 Task: Find the best route from Las Vegas, Nevada, to the Grand Canyon, Arizona.
Action: Mouse moved to (226, 58)
Screenshot: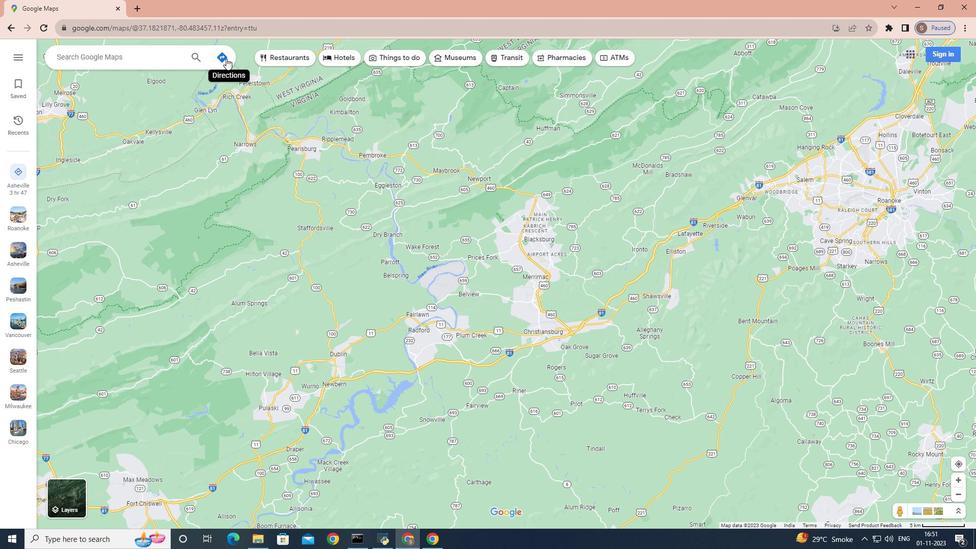 
Action: Mouse pressed left at (226, 58)
Screenshot: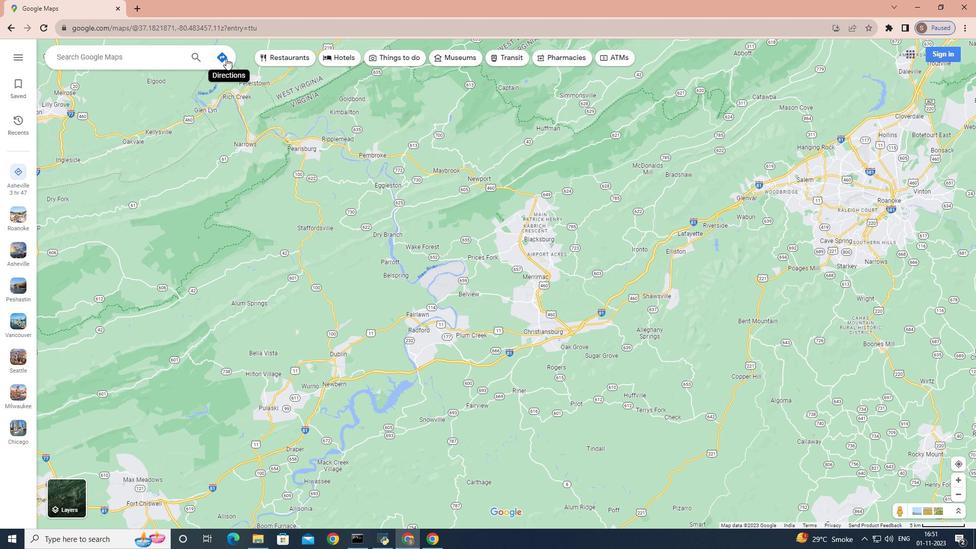
Action: Mouse moved to (124, 84)
Screenshot: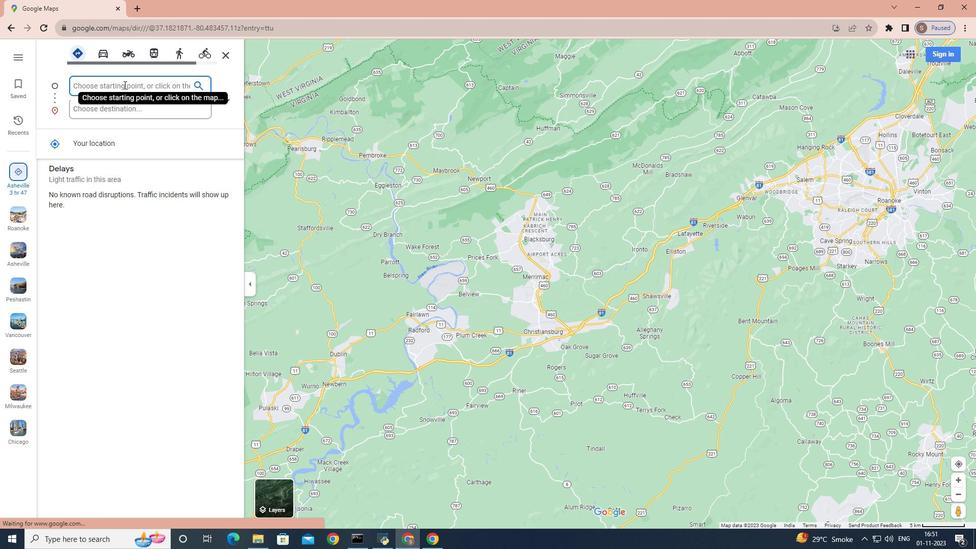 
Action: Key pressed <Key.shift_r>Las<Key.space><Key.shift>Vegas,<Key.space><Key.shift_r><Key.shift_r><Key.shift_r><Key.shift_r>Nevada
Screenshot: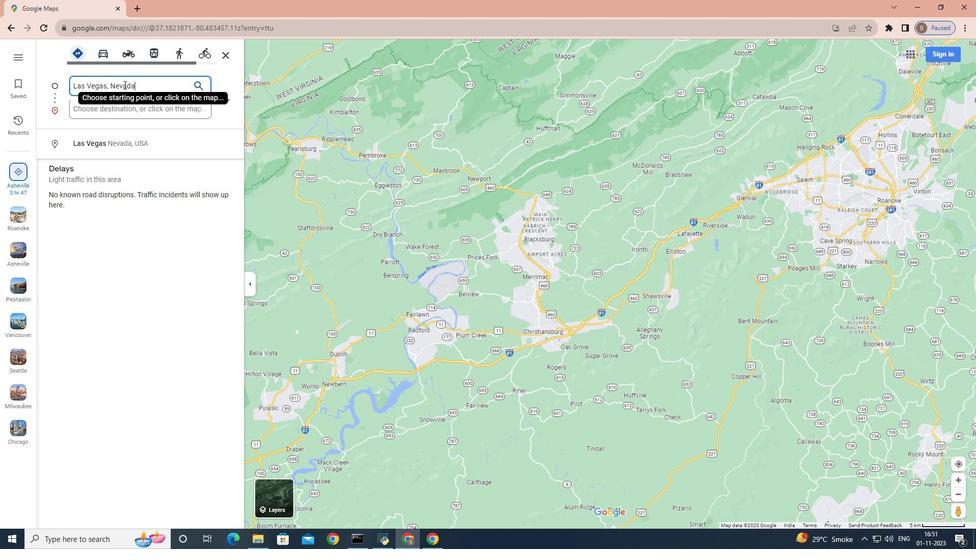 
Action: Mouse moved to (125, 109)
Screenshot: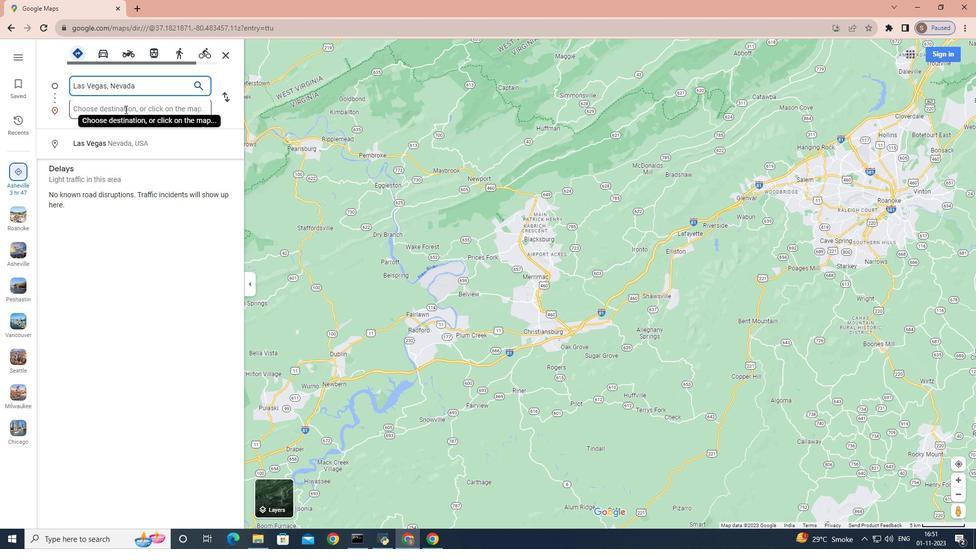 
Action: Mouse pressed left at (125, 109)
Screenshot: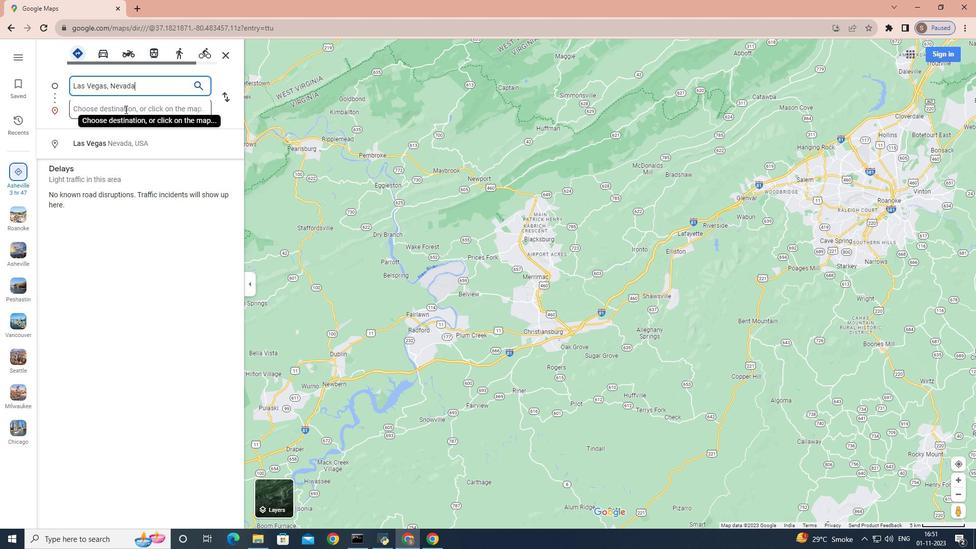
Action: Key pressed <Key.shift_r>Grand<Key.space><Key.shift><Key.shift>Canyon,<Key.space><Key.shift>Arizona
Screenshot: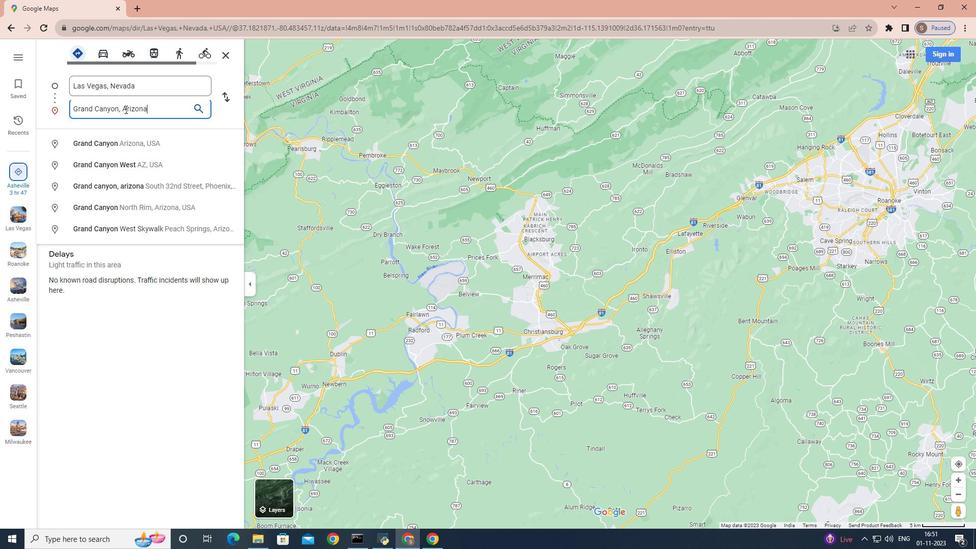 
Action: Mouse moved to (83, 52)
Screenshot: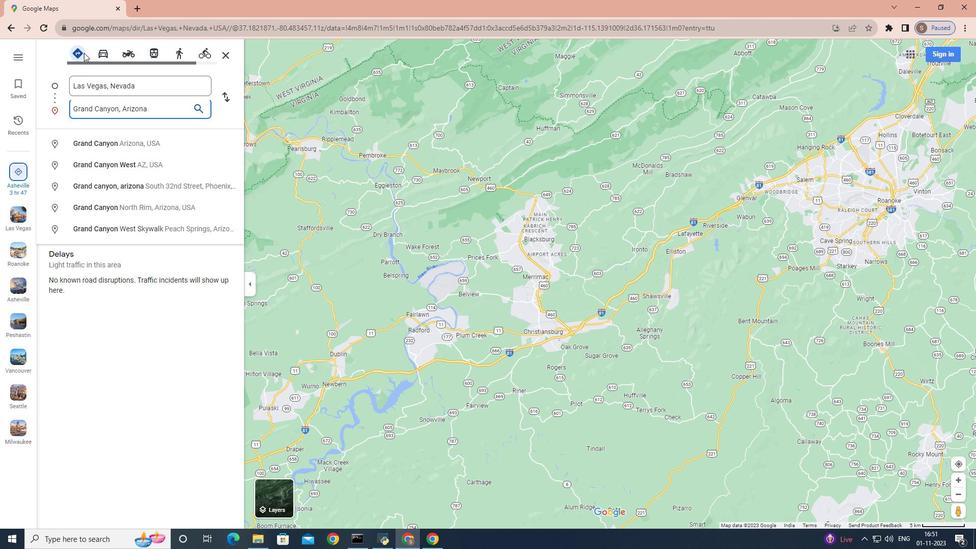 
Action: Mouse pressed left at (83, 52)
Screenshot: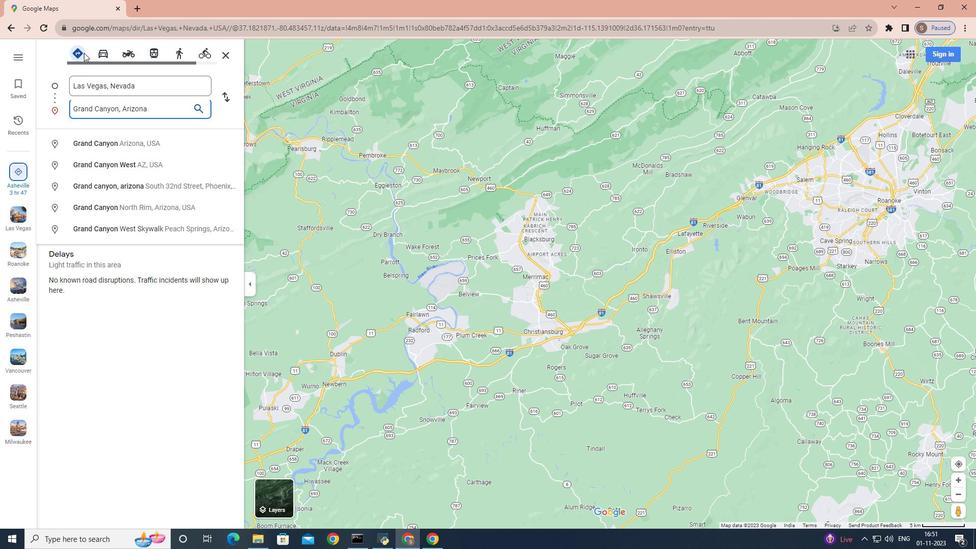 
Action: Mouse pressed left at (83, 52)
Screenshot: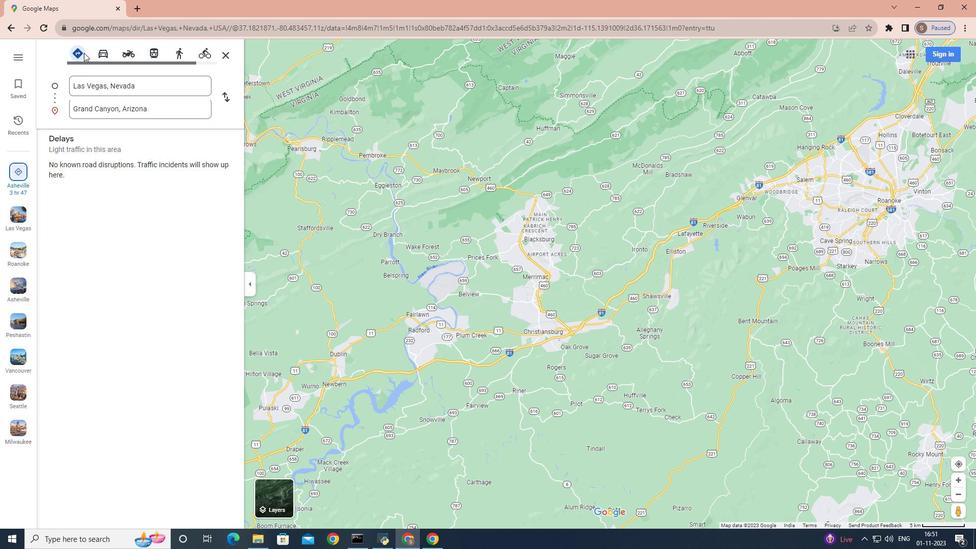 
Action: Key pressed <Key.enter>
Screenshot: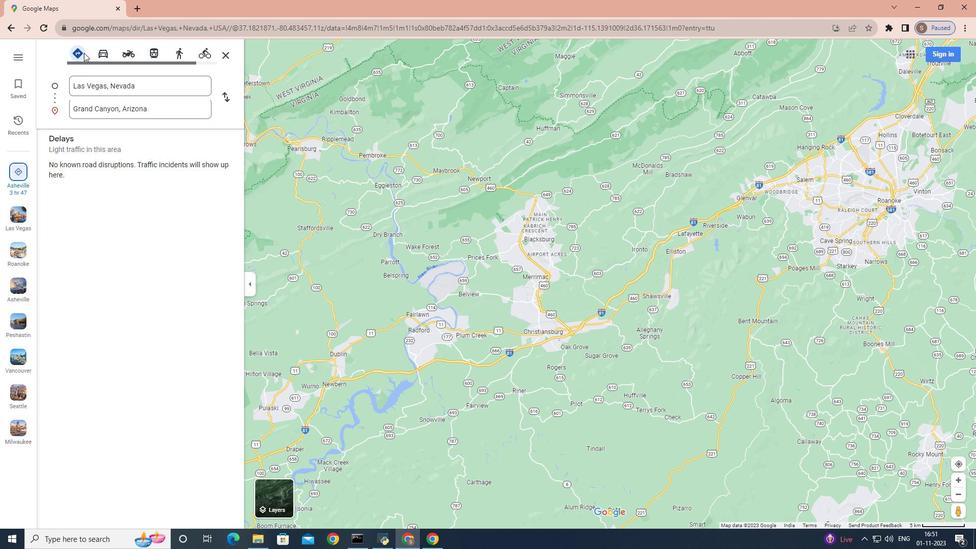 
Action: Mouse moved to (136, 109)
Screenshot: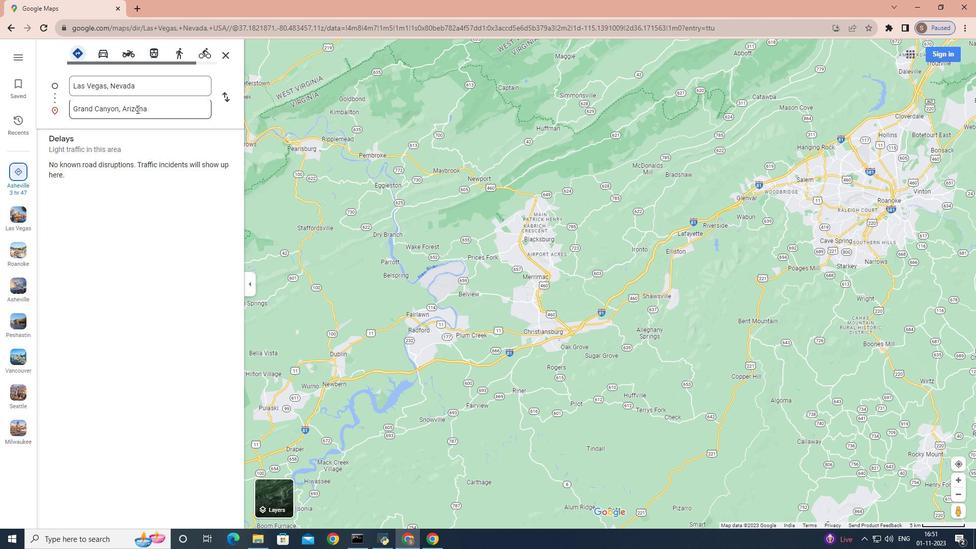
Action: Mouse pressed left at (136, 109)
Screenshot: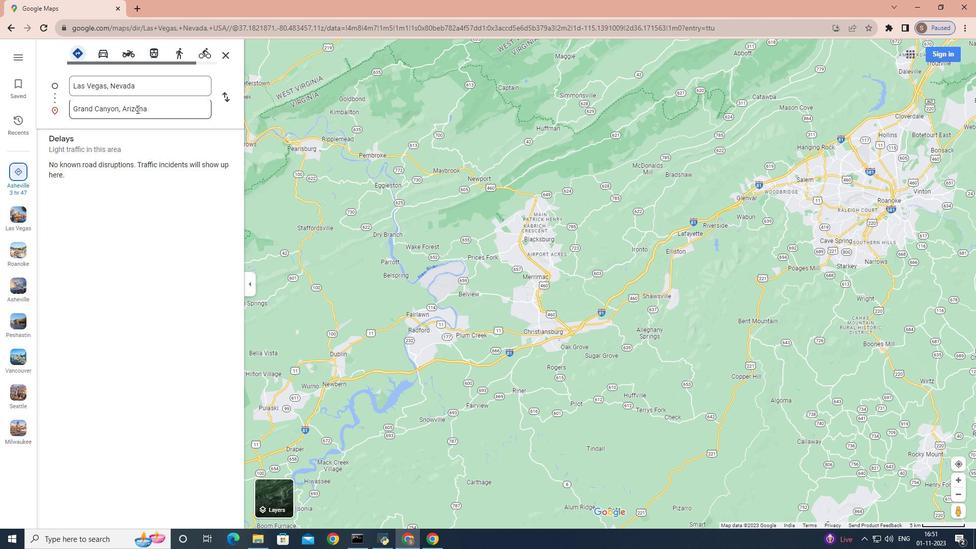 
Action: Mouse moved to (169, 114)
Screenshot: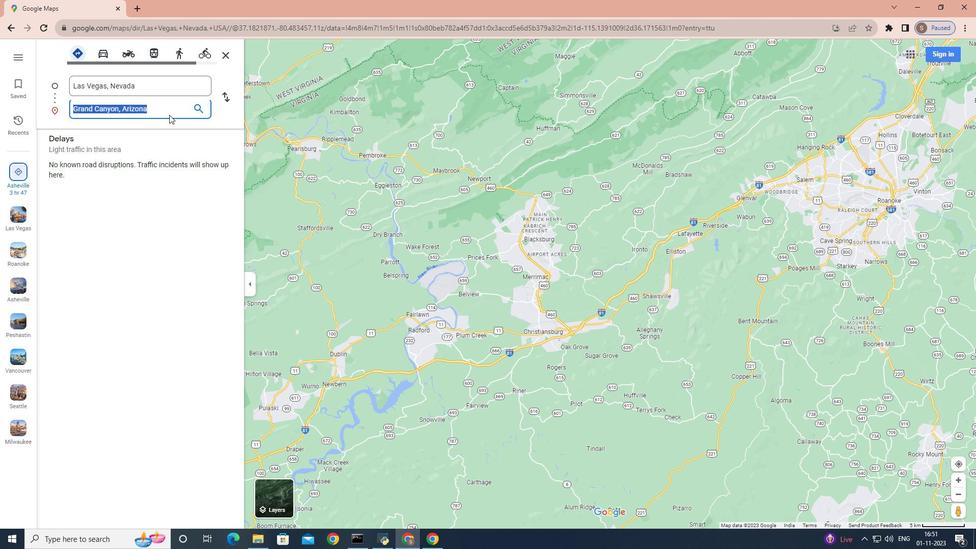 
Action: Mouse pressed left at (169, 114)
Screenshot: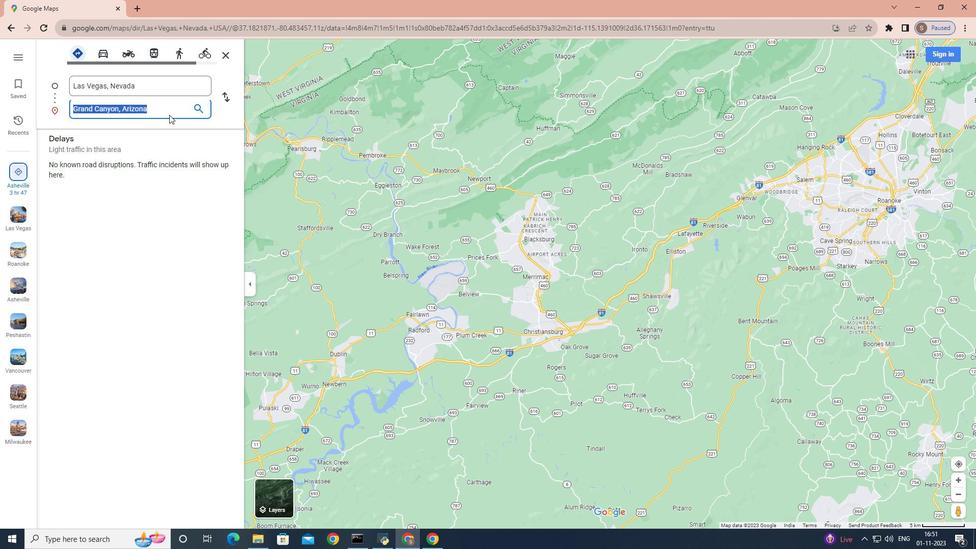 
Action: Mouse moved to (169, 111)
Screenshot: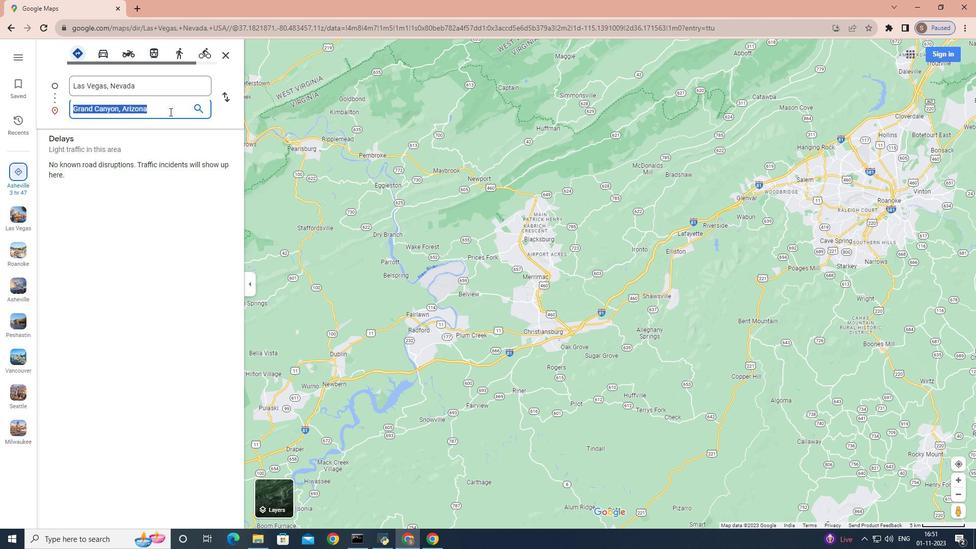 
Action: Key pressed <Key.enter>
Screenshot: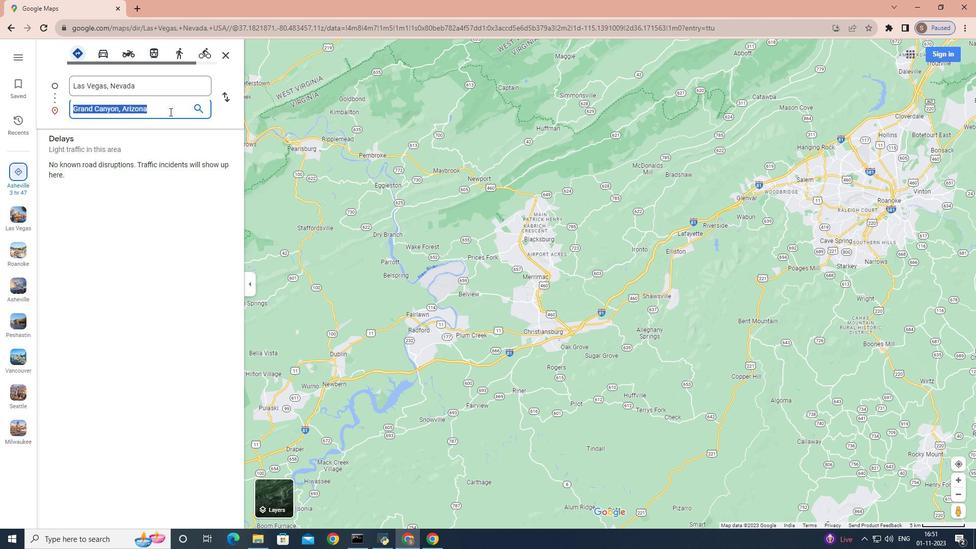 
Action: Mouse moved to (292, 195)
Screenshot: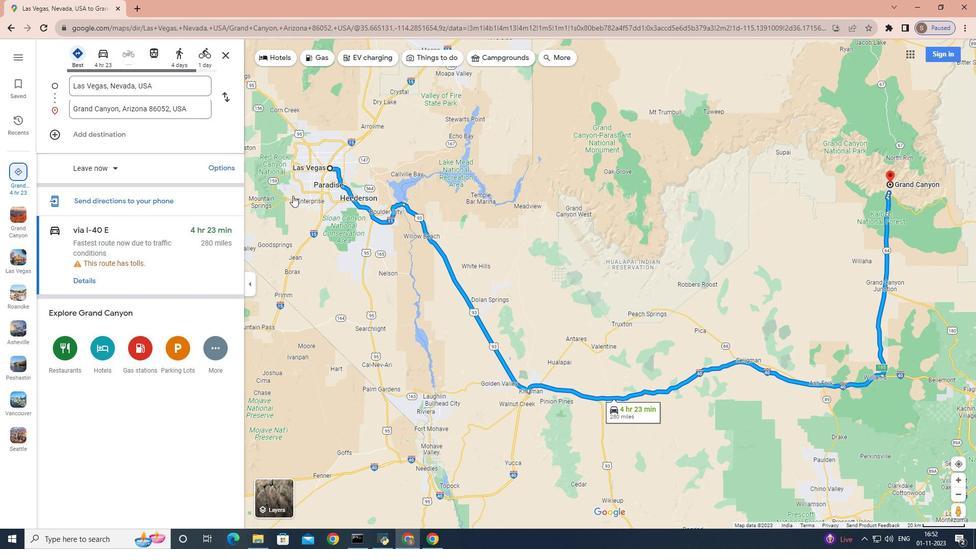 
